 Task: Create in the project AgileBox in Backlog an issue 'Implement a new cloud-based customer relationship management system for a company with advanced lead generation and sales tracking features', assign it to team member softage.4@softage.net and change the status to IN PROGRESS. Create in the project AgileBox in Backlog an issue 'Integrate a new product recommendation feature into an existing e-commerce website to improve product discoverability and sales conversion', assign it to team member softage.1@softage.net and change the status to IN PROGRESS
Action: Mouse moved to (188, 246)
Screenshot: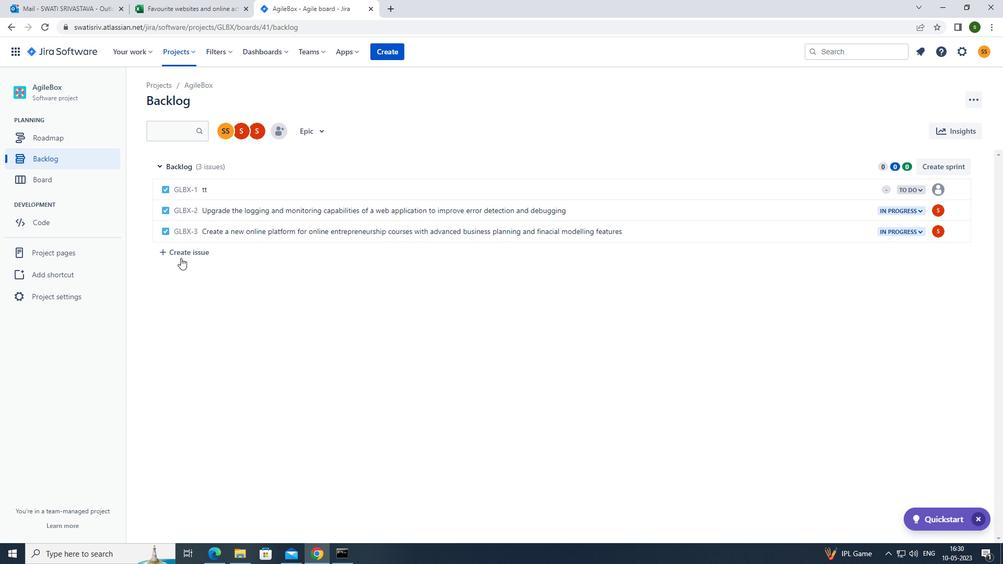
Action: Mouse pressed left at (188, 246)
Screenshot: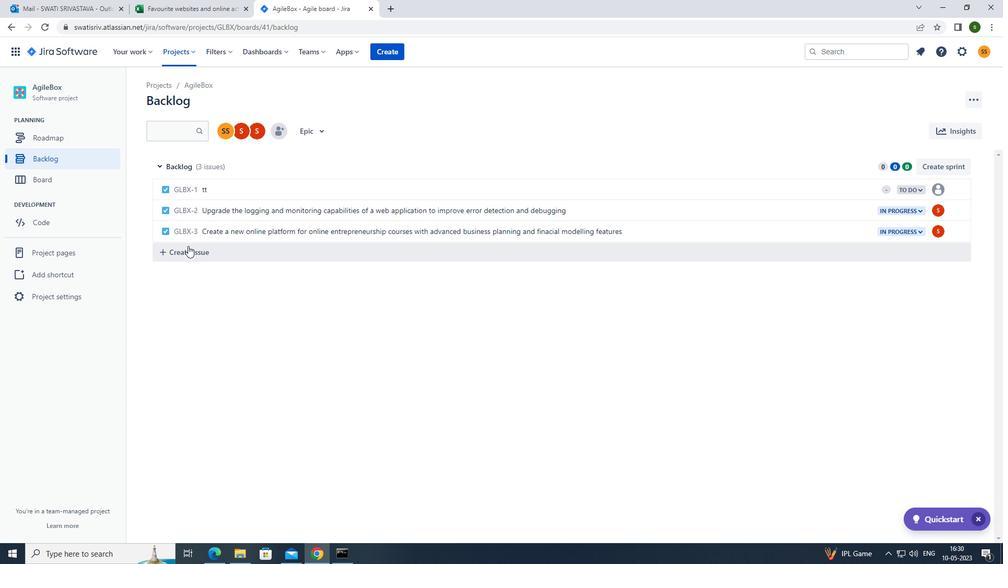 
Action: Mouse moved to (257, 251)
Screenshot: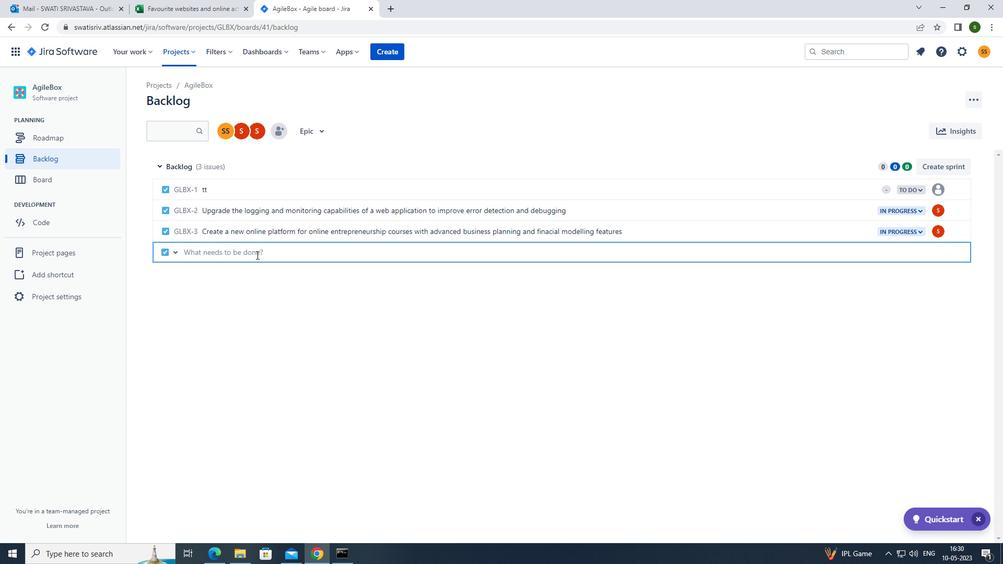 
Action: Mouse pressed left at (257, 251)
Screenshot: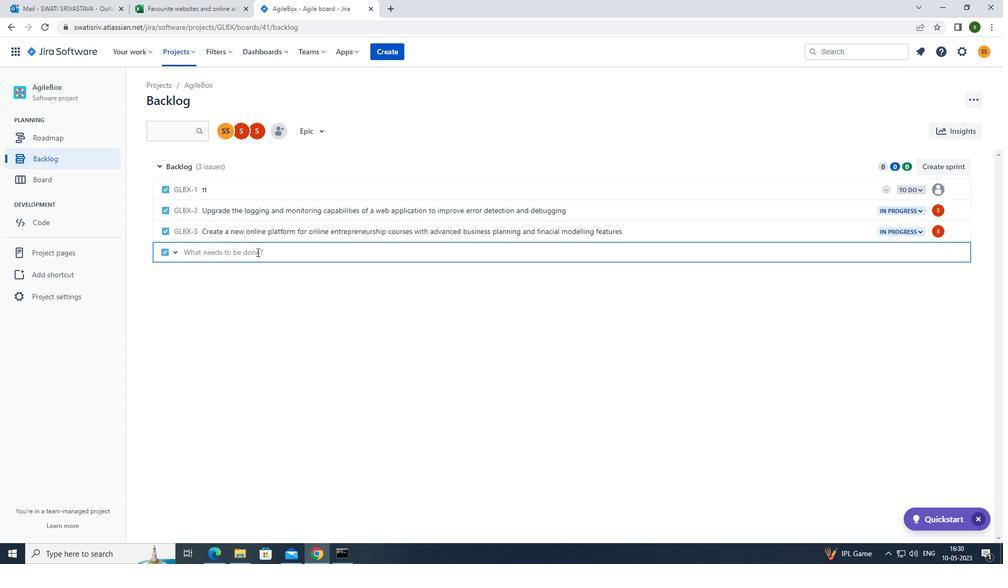 
Action: Key pressed <Key.caps_lock>i<Key.caps_lock>mplement<Key.space>a<Key.space>new<Key.space>cloud-based<Key.space>customer<Key.space>realtuonship<Key.space>management<Key.space>system<Key.space>for<Key.space>a<Key.space>company<Key.space>with<Key.space>advanced<Key.space>lead<Key.space>gne<Key.backspace><Key.backspace>eneration<Key.space>and<Key.space>sales<Key.space>tracking<Key.space>features
Screenshot: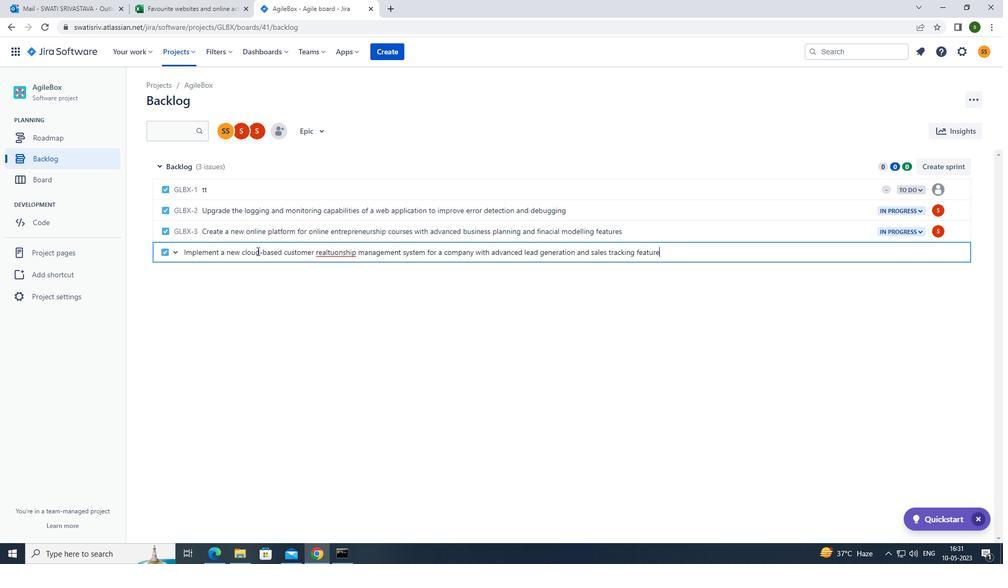 
Action: Mouse moved to (335, 252)
Screenshot: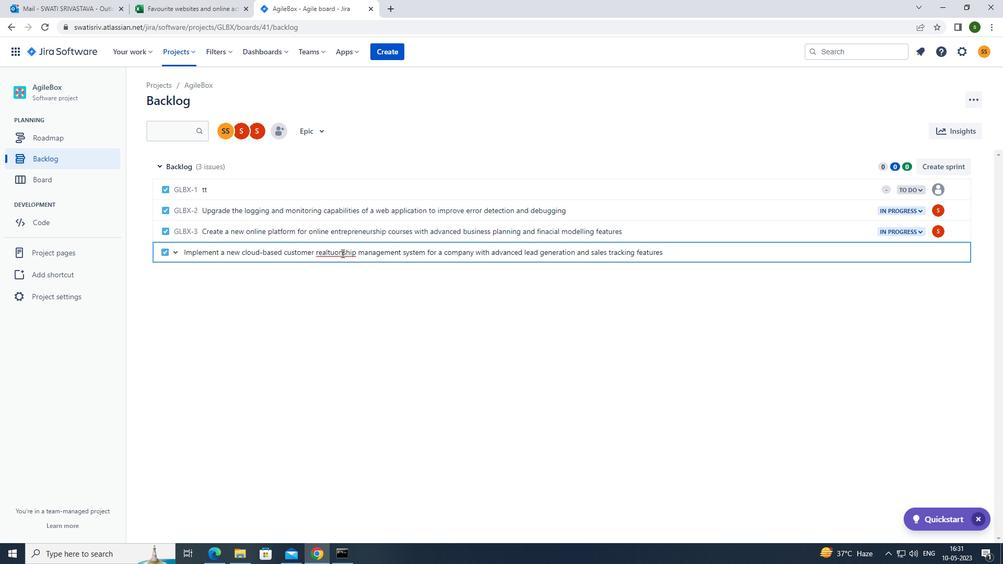 
Action: Mouse pressed left at (335, 252)
Screenshot: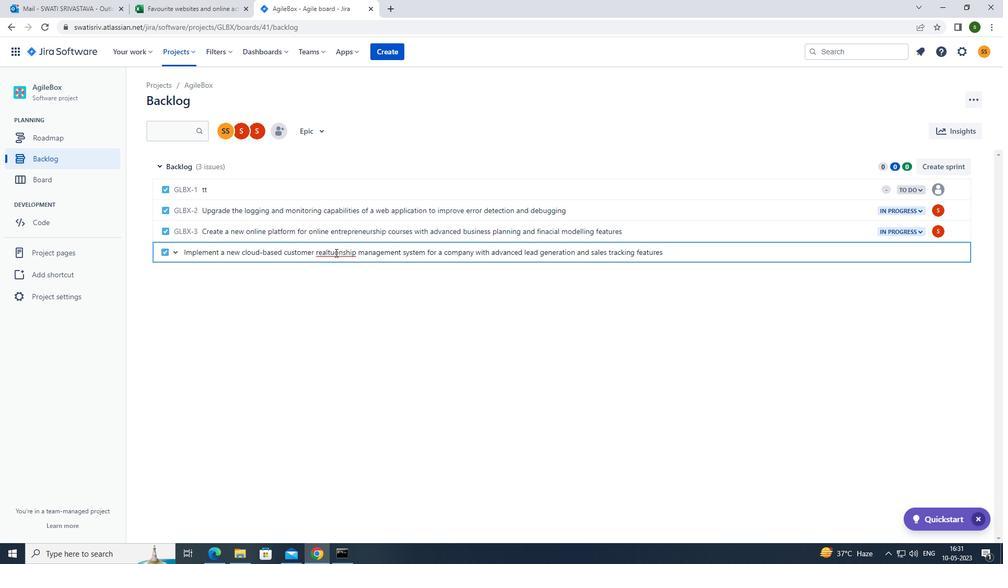 
Action: Mouse moved to (332, 249)
Screenshot: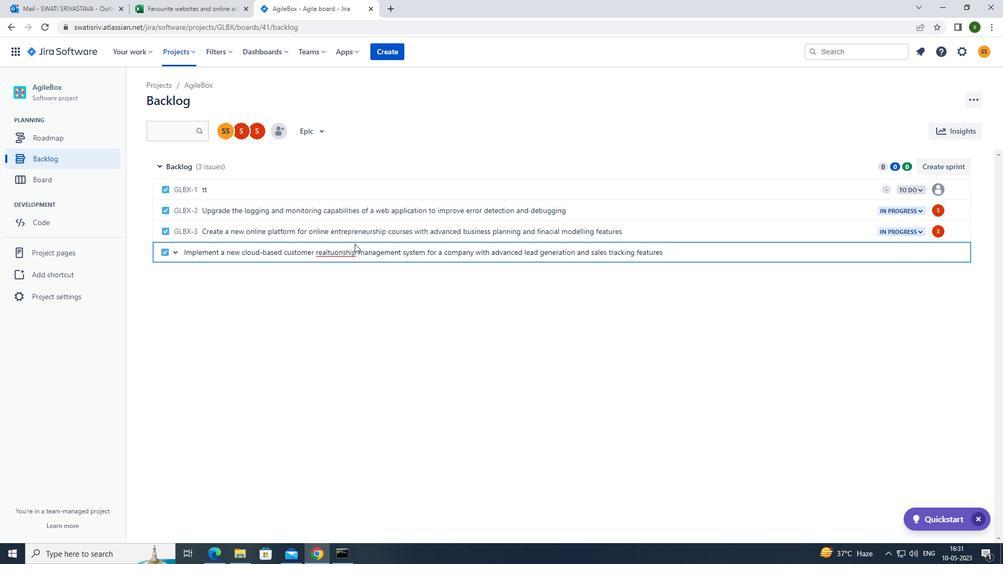 
Action: Key pressed <Key.backspace>i
Screenshot: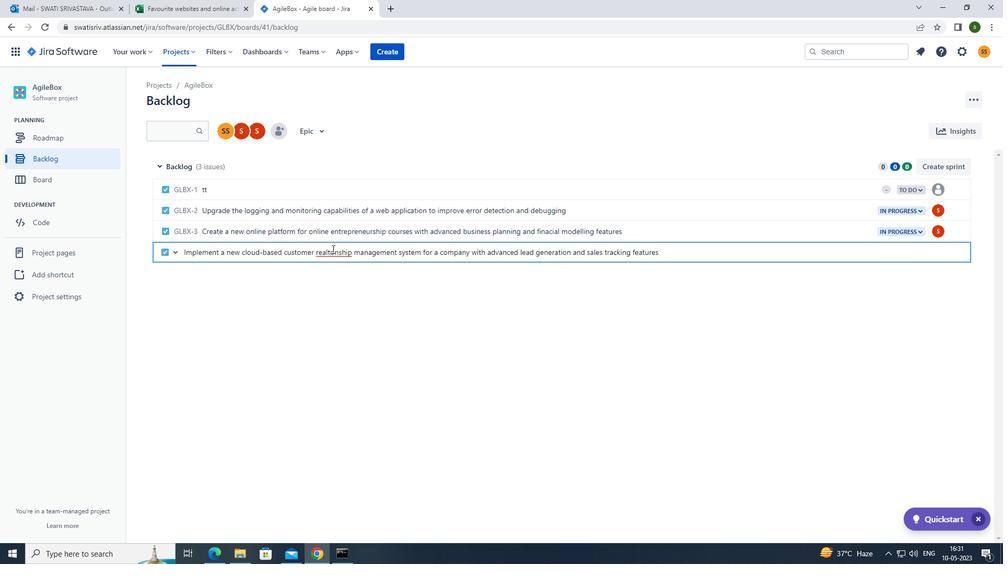
Action: Mouse moved to (331, 249)
Screenshot: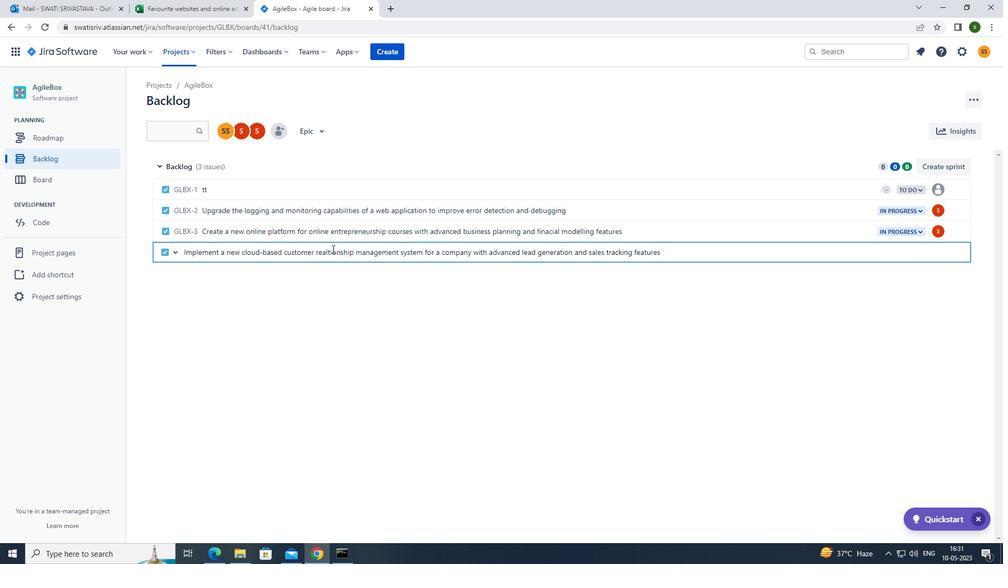 
Action: Key pressed <Key.enter>
Screenshot: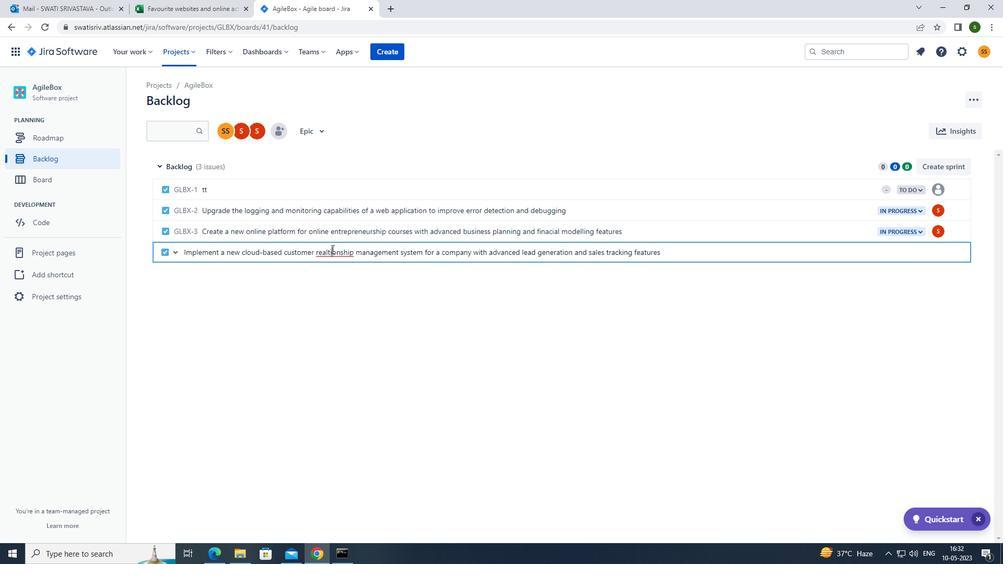 
Action: Mouse moved to (936, 254)
Screenshot: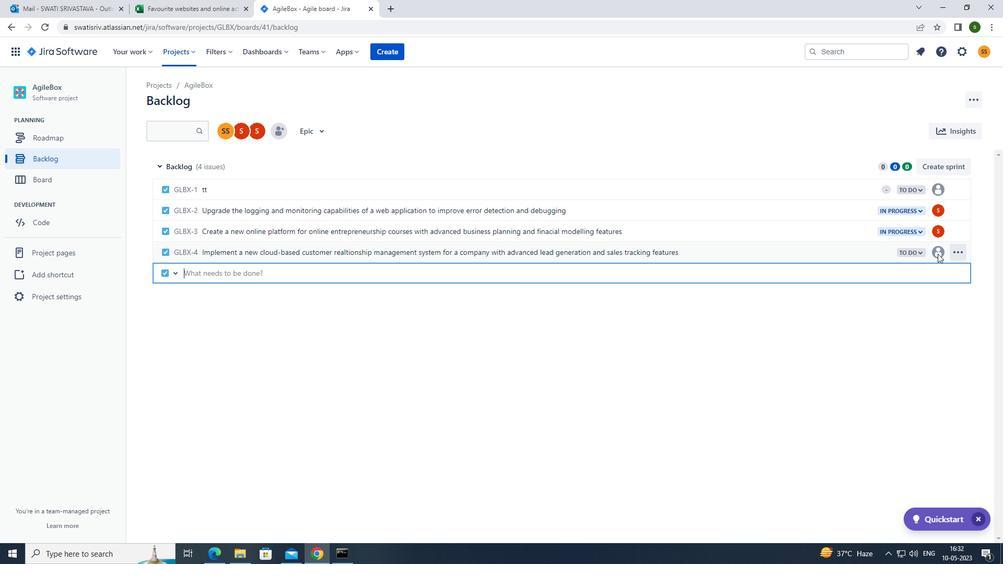 
Action: Mouse pressed left at (936, 254)
Screenshot: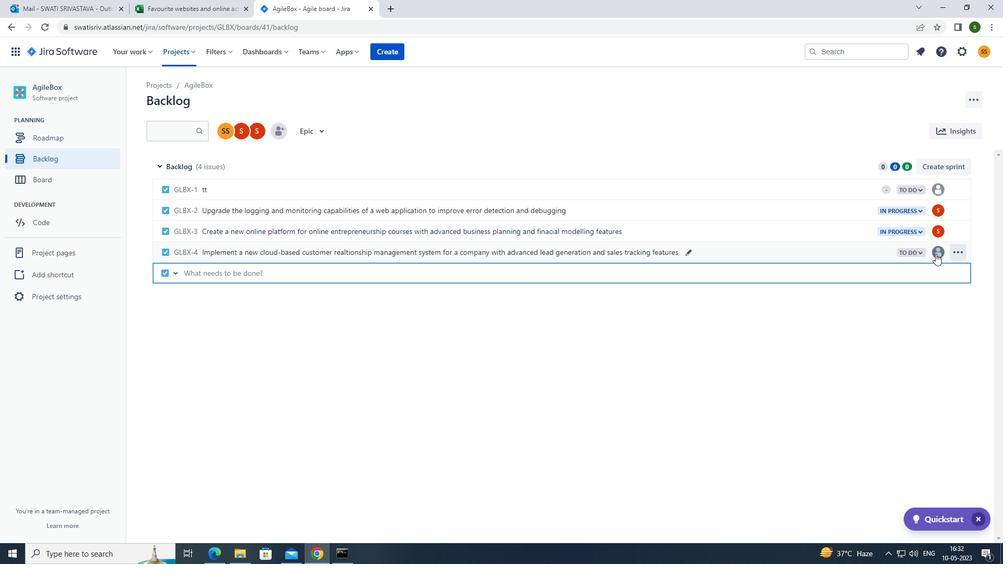 
Action: Mouse moved to (834, 383)
Screenshot: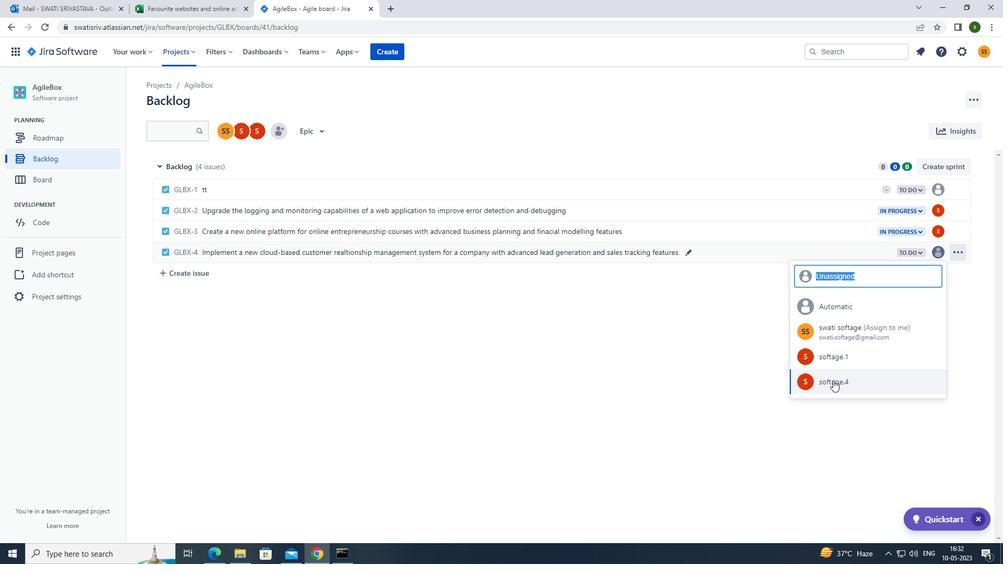 
Action: Mouse pressed left at (834, 383)
Screenshot: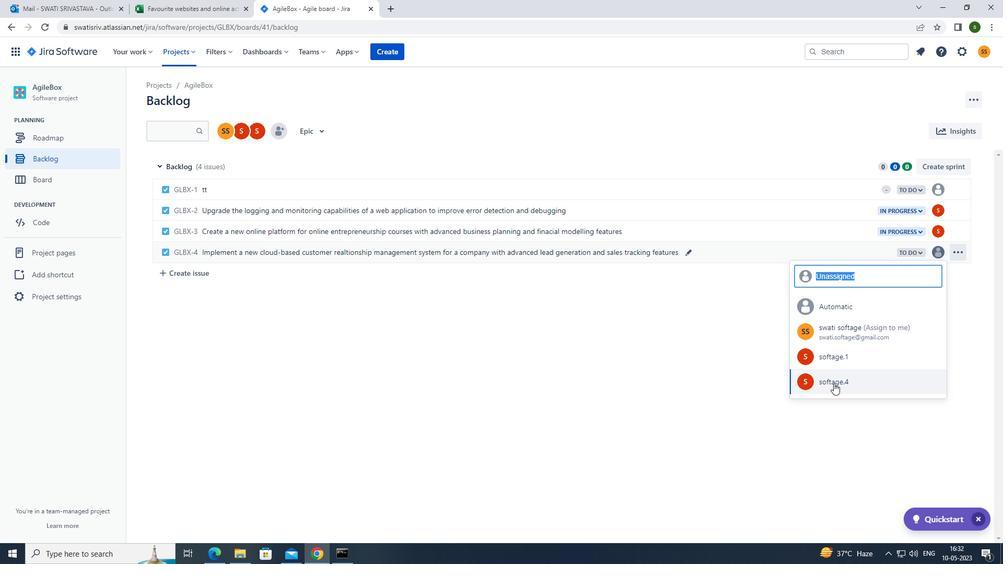 
Action: Mouse moved to (917, 250)
Screenshot: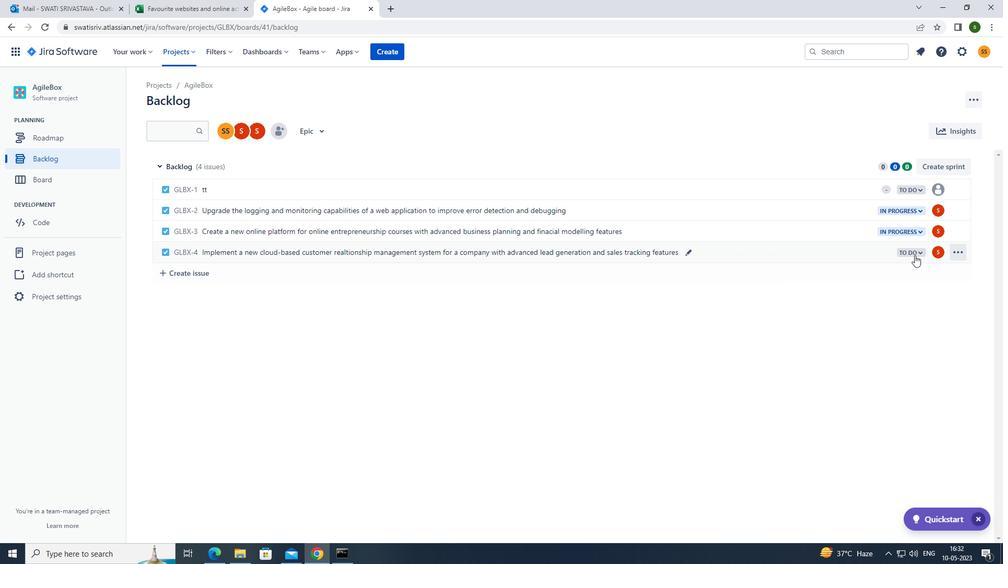 
Action: Mouse pressed left at (917, 250)
Screenshot: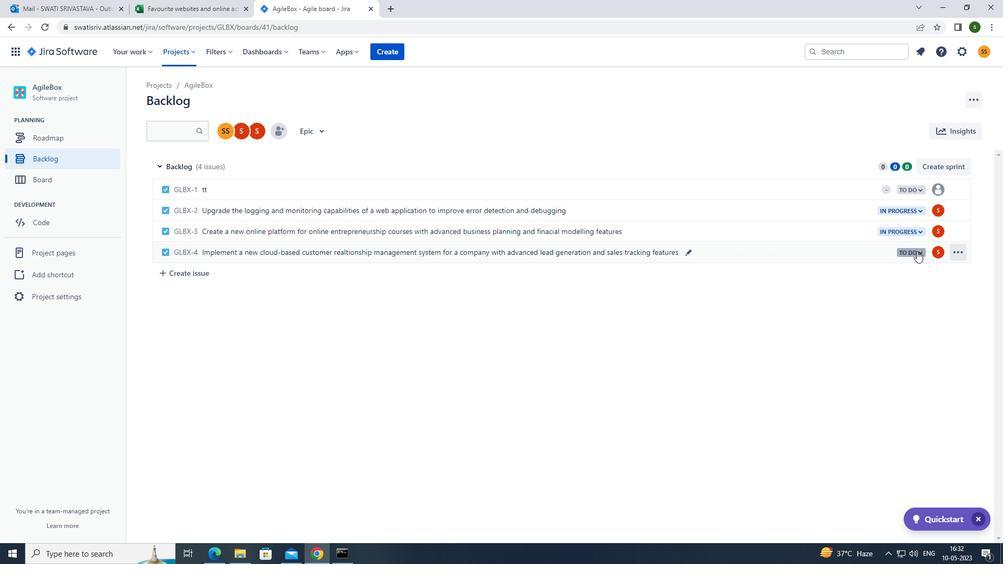 
Action: Mouse moved to (849, 271)
Screenshot: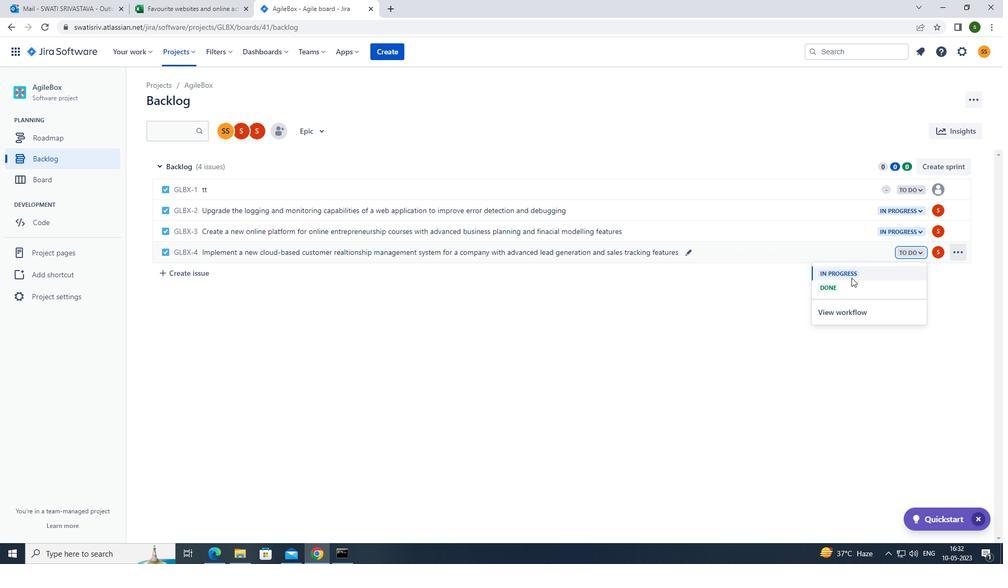 
Action: Mouse pressed left at (849, 271)
Screenshot: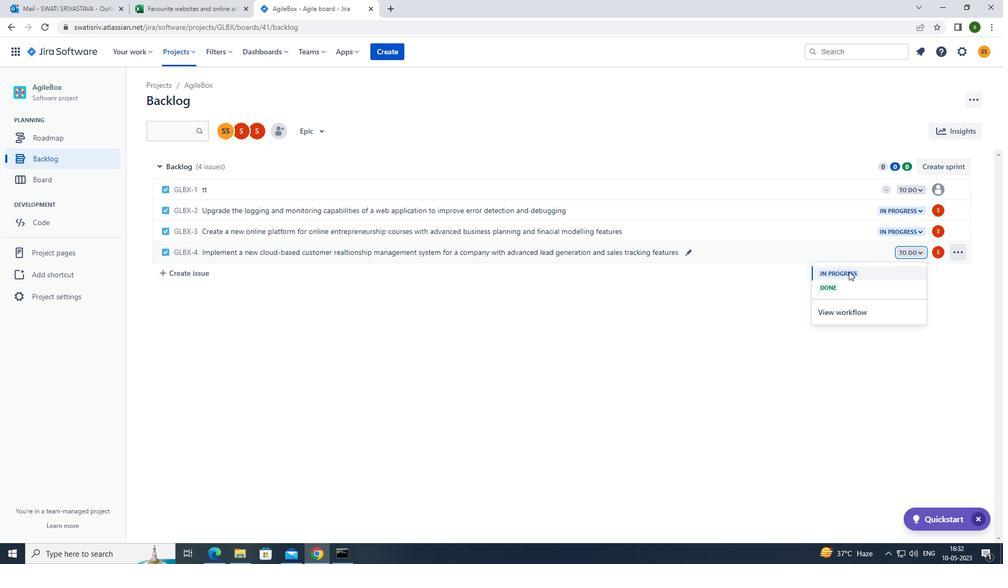 
Action: Mouse moved to (193, 271)
Screenshot: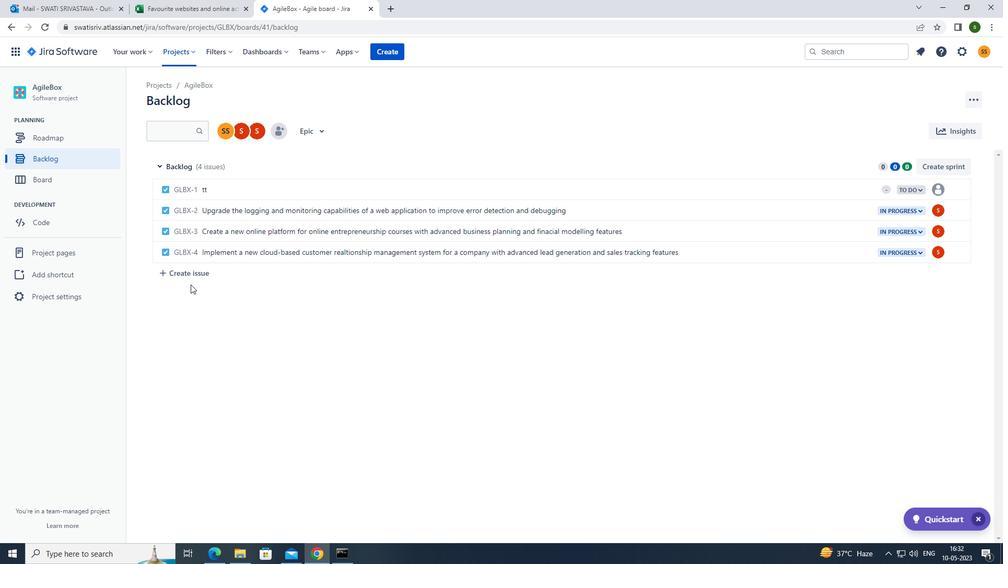 
Action: Mouse pressed left at (193, 271)
Screenshot: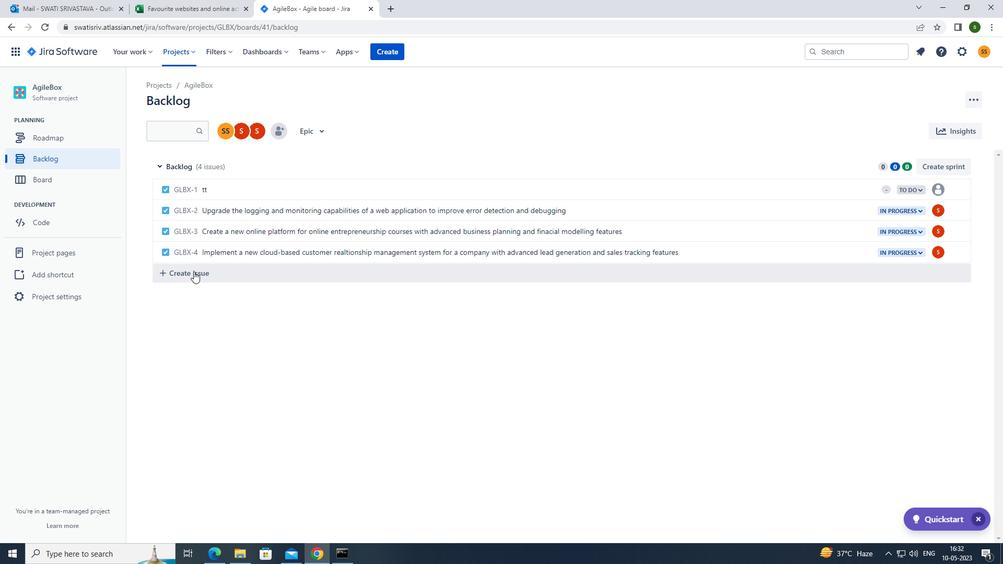 
Action: Mouse moved to (232, 272)
Screenshot: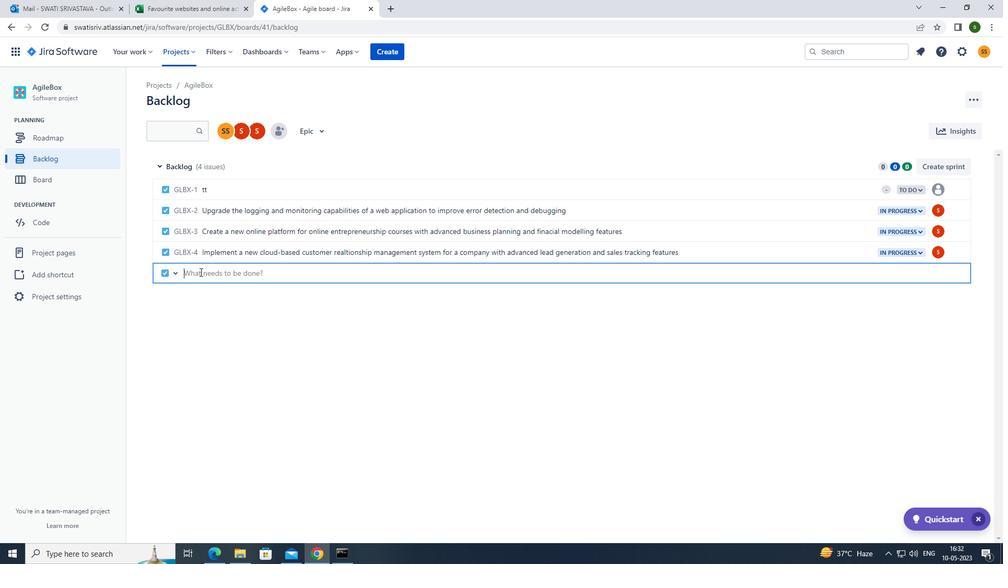 
Action: Mouse pressed left at (232, 272)
Screenshot: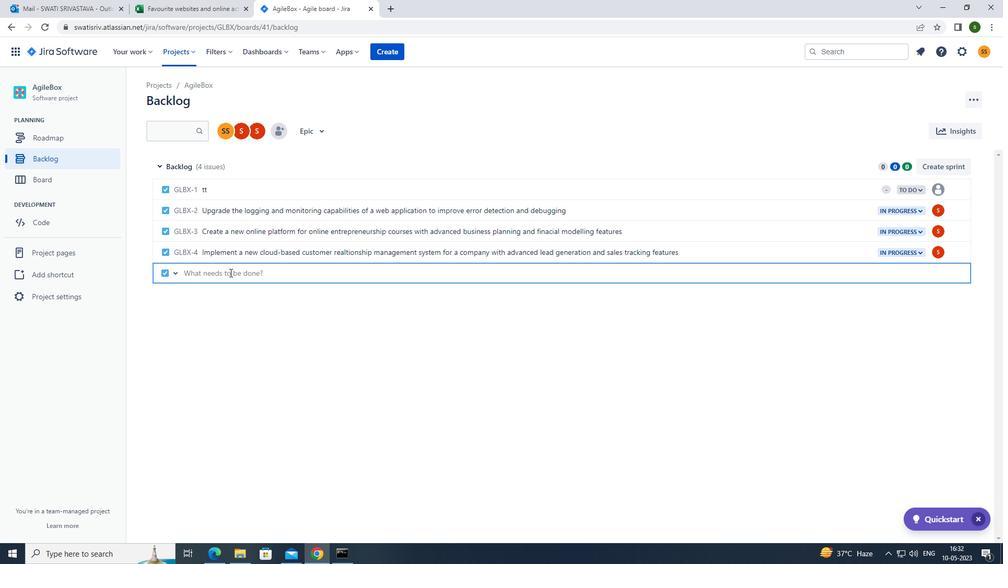 
Action: Key pressed <Key.caps_lock>i<Key.caps_lock>ntegrate<Key.space>a<Key.space>new<Key.space>product<Key.space>recommendation<Key.space>feature<Key.space>into<Key.space>an<Key.space>existing<Key.space>e-commerce<Key.space>website<Key.space>to<Key.space>improve<Key.space>product<Key.space>discoverability<Key.space>and<Key.space>sales<Key.space>conversion<Key.enter>
Screenshot: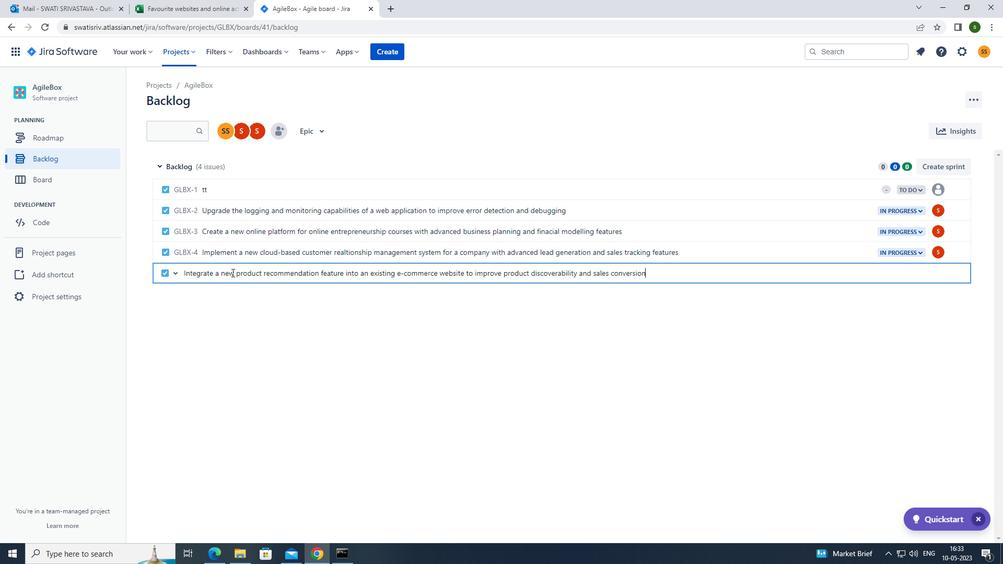 
Action: Mouse moved to (938, 269)
Screenshot: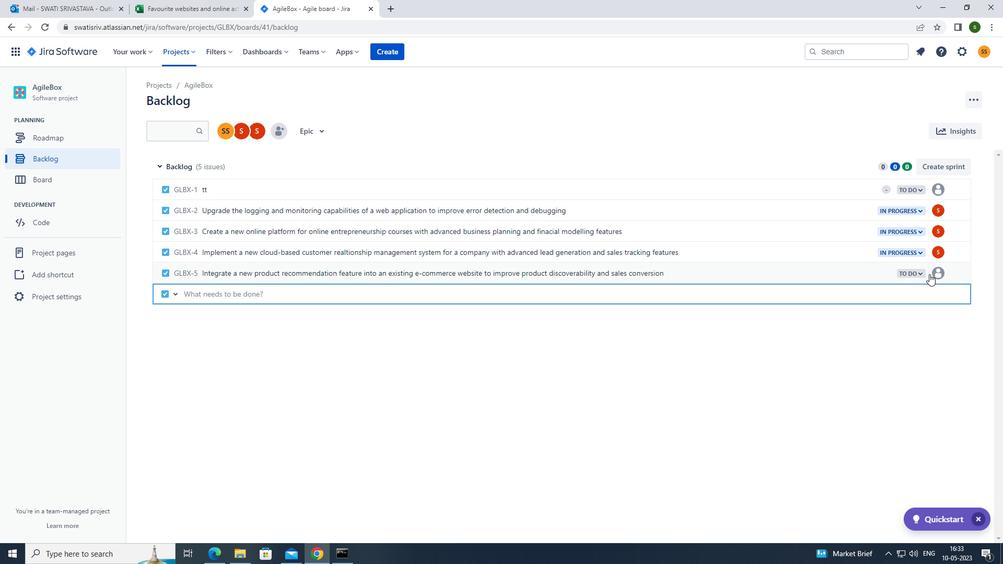 
Action: Mouse pressed left at (938, 269)
Screenshot: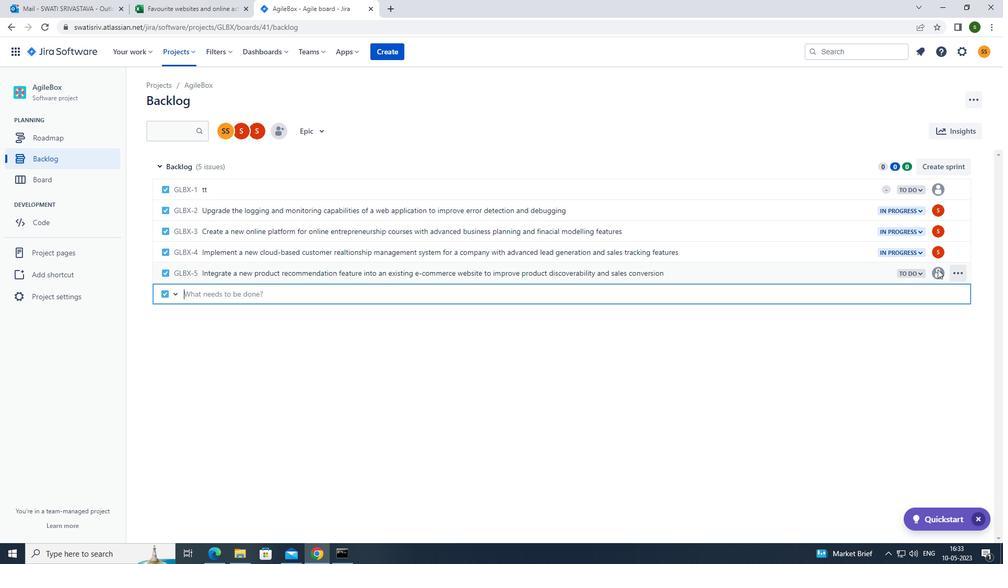 
Action: Mouse moved to (938, 272)
Screenshot: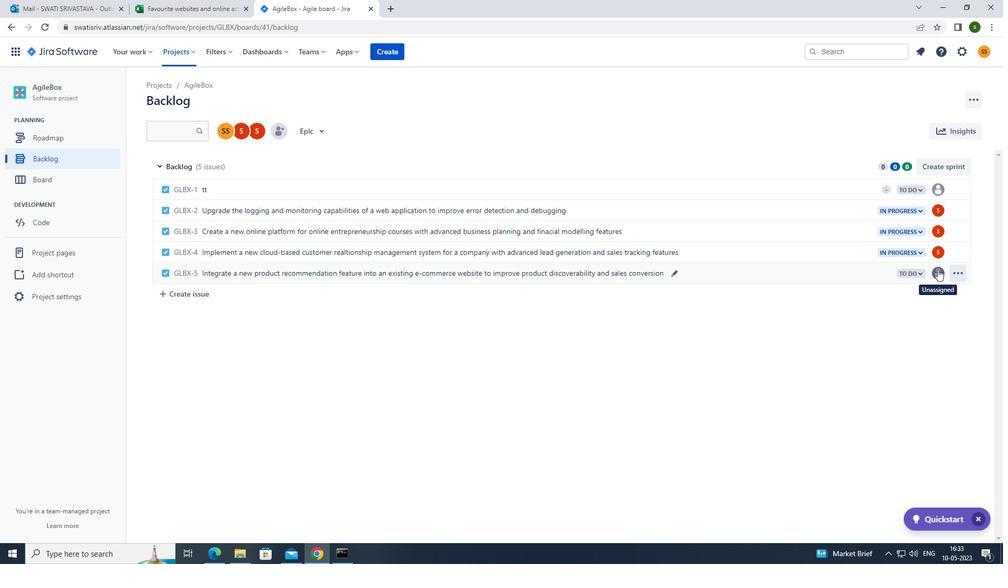 
Action: Mouse pressed left at (938, 272)
Screenshot: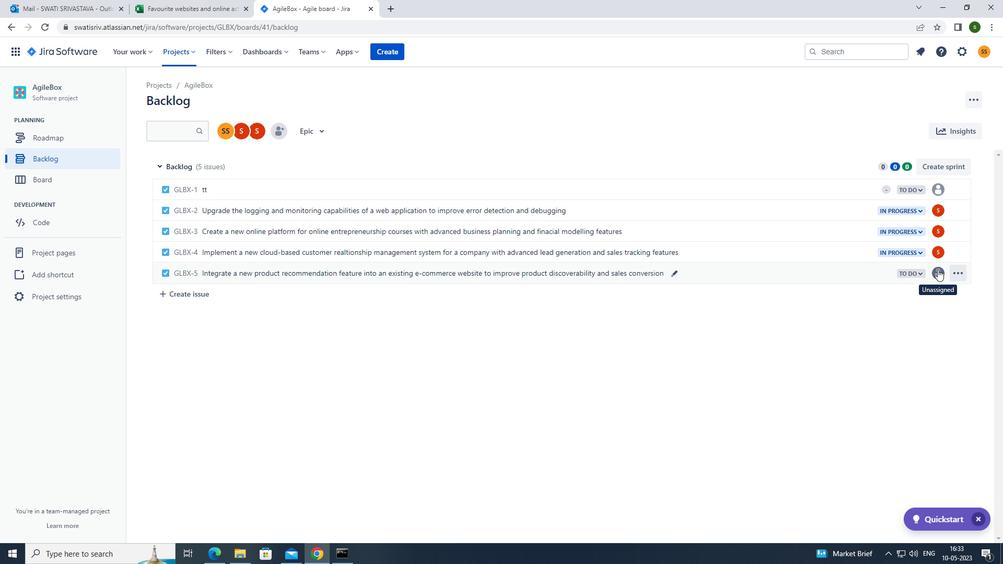 
Action: Mouse moved to (852, 376)
Screenshot: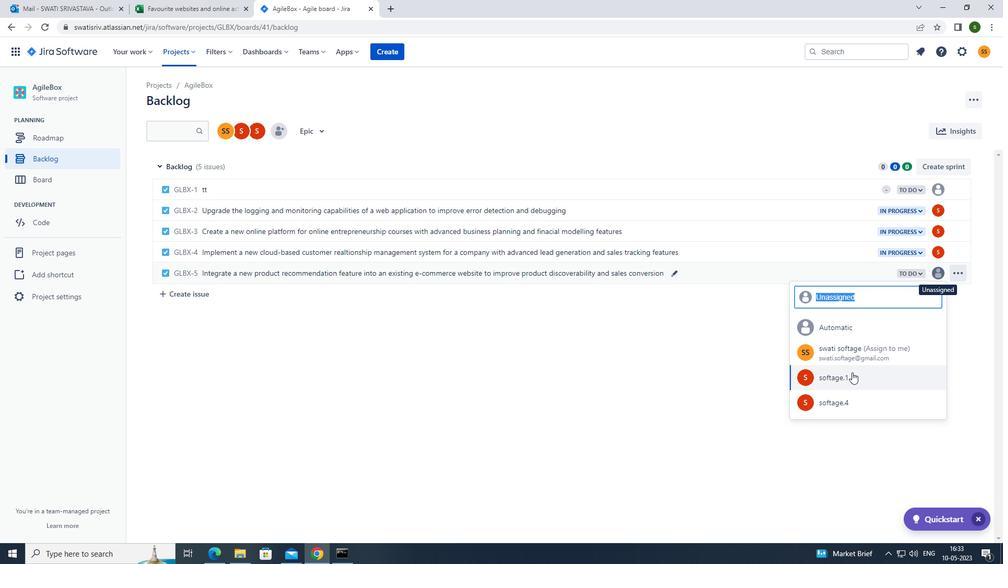 
Action: Mouse pressed left at (852, 376)
Screenshot: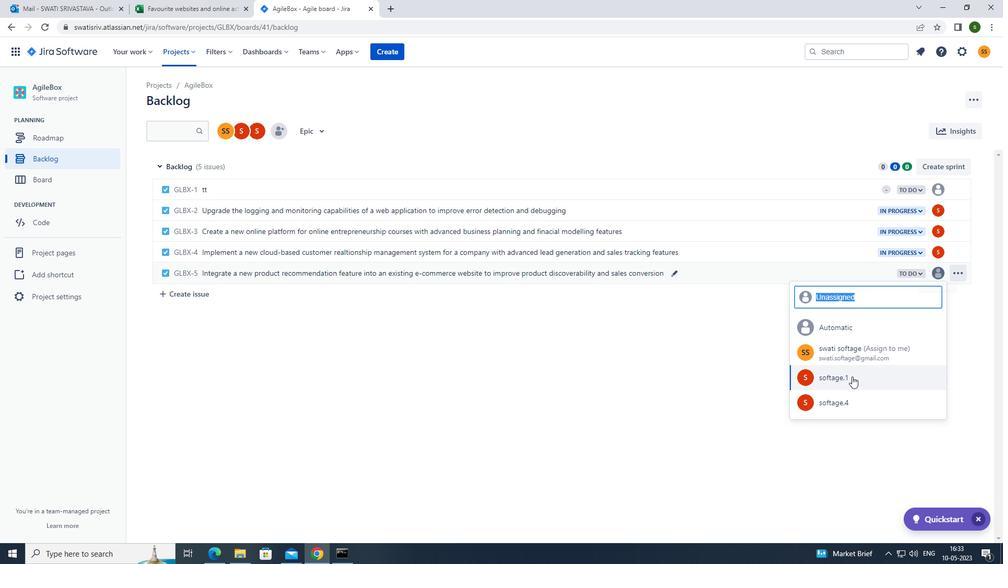 
Action: Mouse moved to (908, 271)
Screenshot: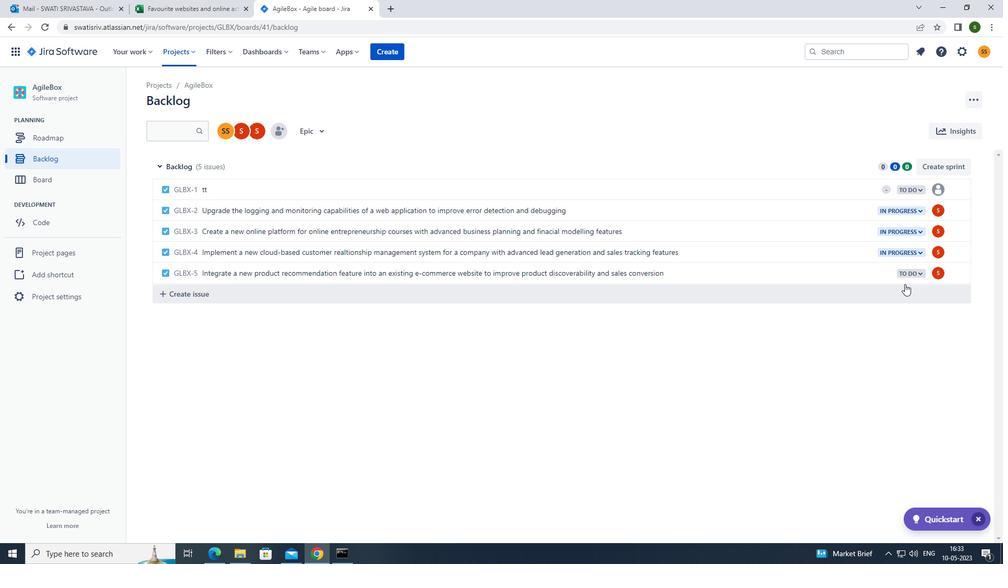 
Action: Mouse pressed left at (908, 271)
Screenshot: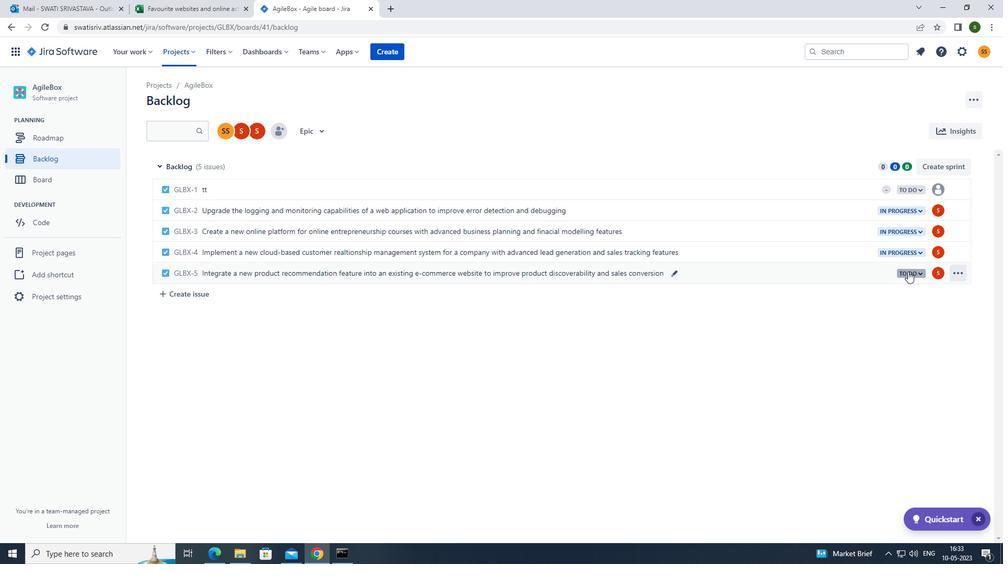 
Action: Mouse moved to (843, 292)
Screenshot: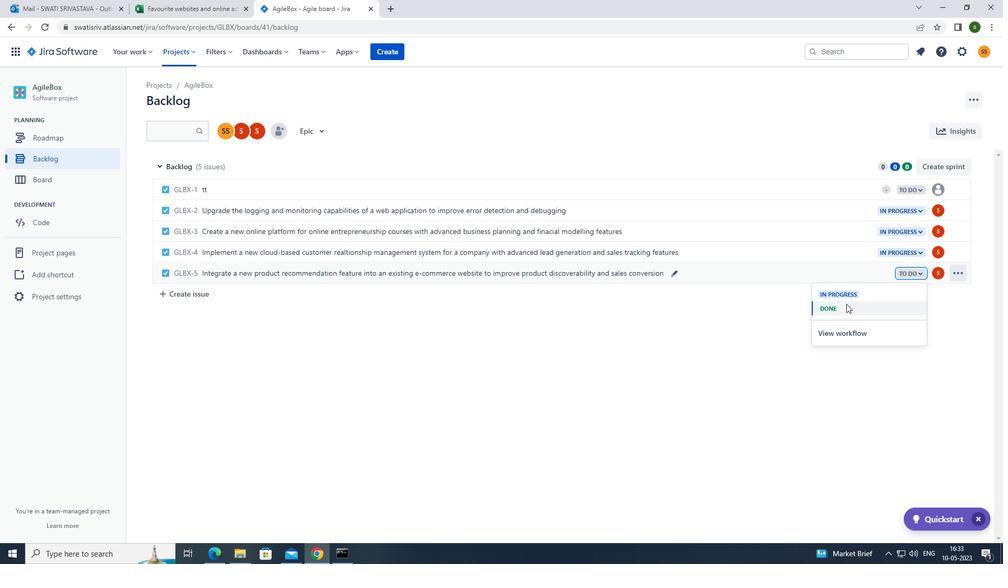 
Action: Mouse pressed left at (843, 292)
Screenshot: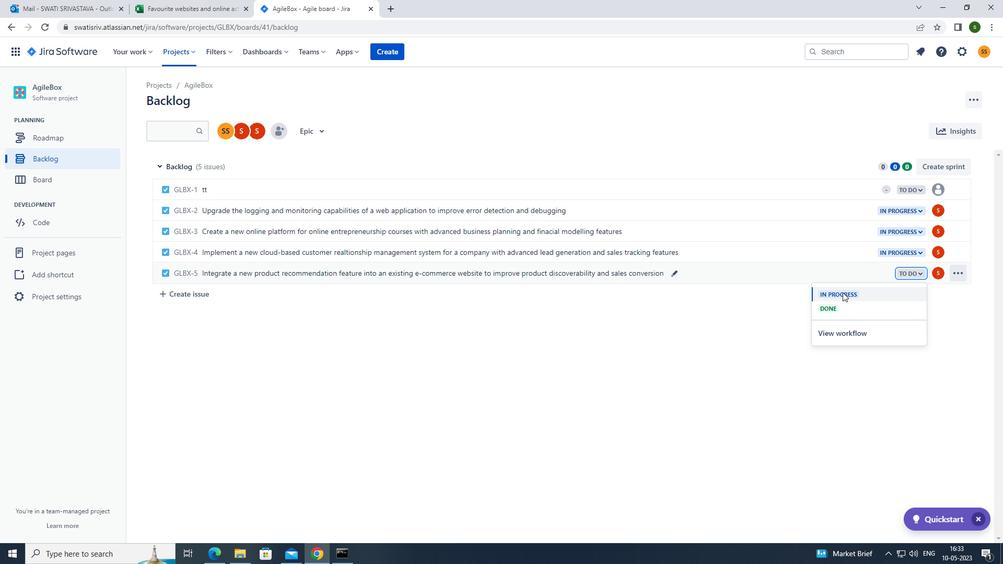 
Action: Mouse moved to (585, 410)
Screenshot: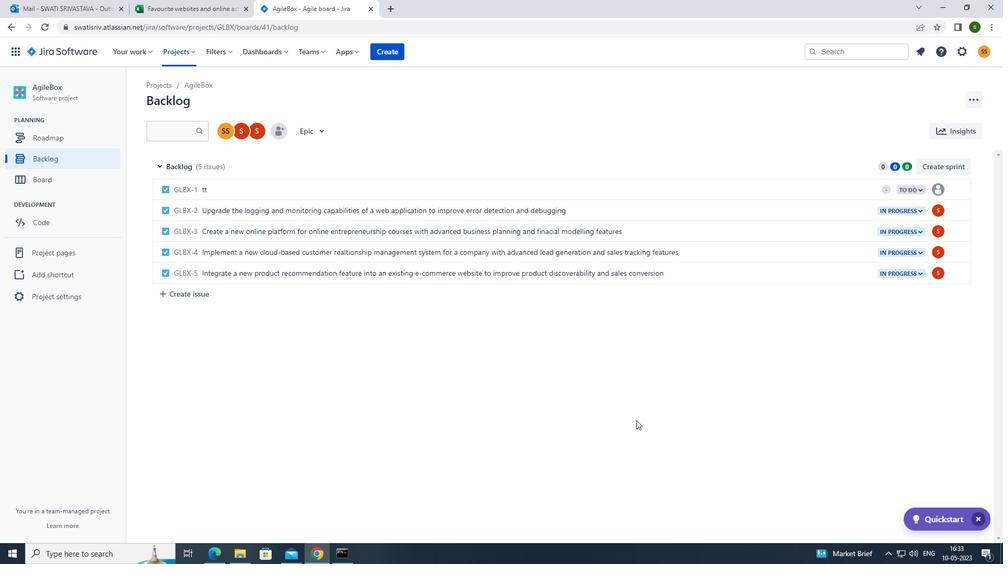 
